 Task: Change the codespaces access in the organization "Mark56771" to "Disabled"."
Action: Mouse moved to (946, 73)
Screenshot: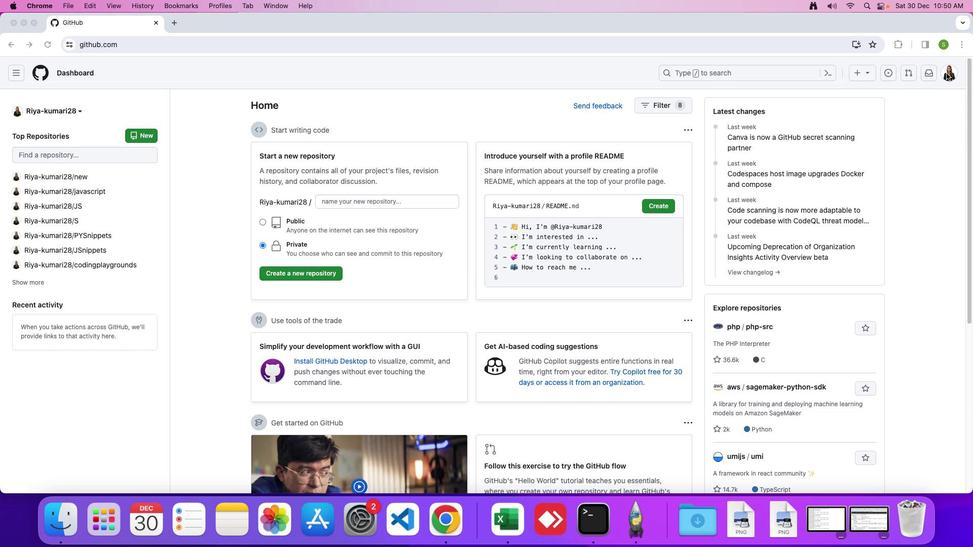 
Action: Mouse pressed left at (946, 73)
Screenshot: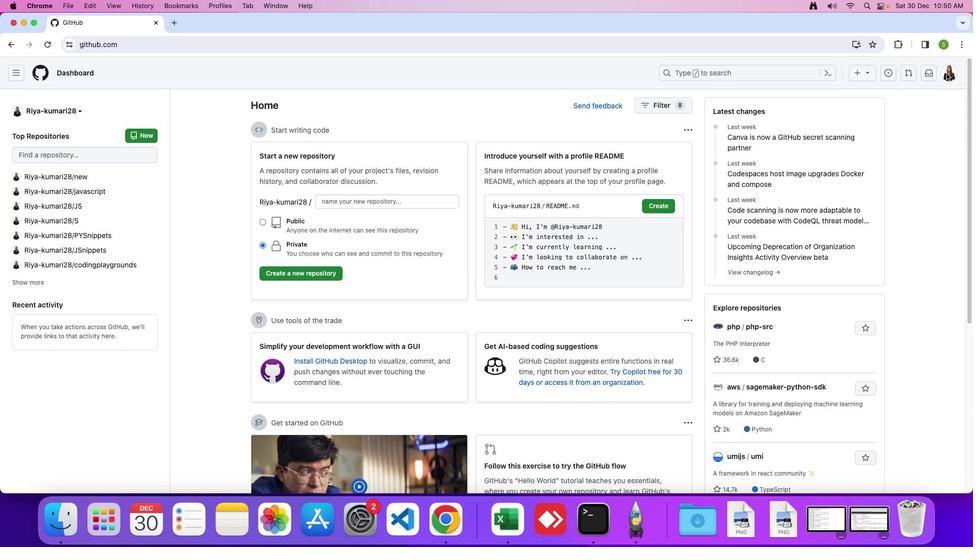 
Action: Mouse moved to (950, 72)
Screenshot: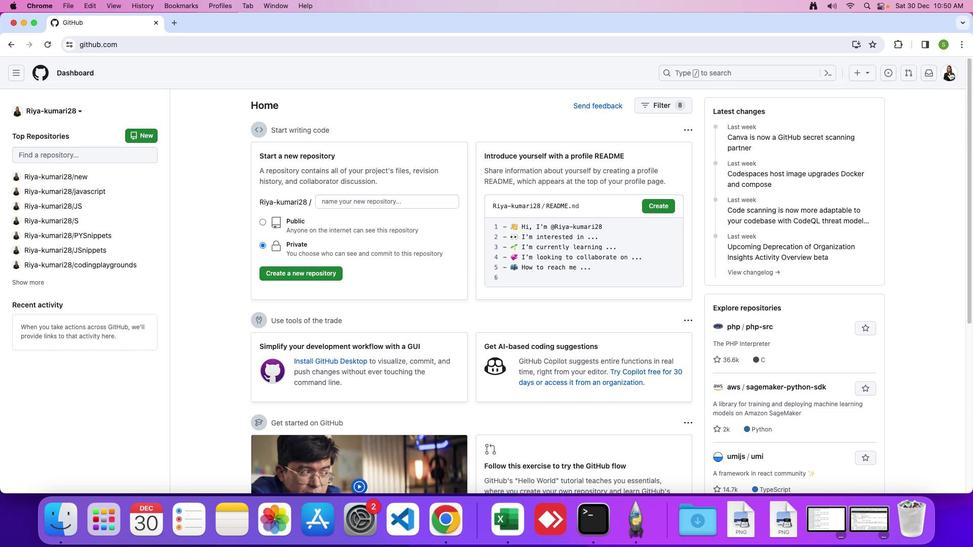 
Action: Mouse pressed left at (950, 72)
Screenshot: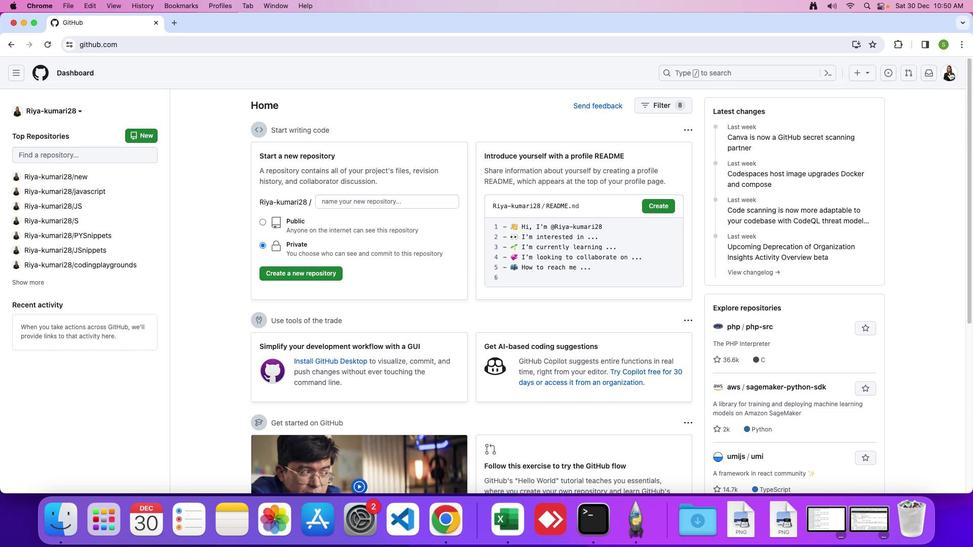 
Action: Mouse moved to (878, 197)
Screenshot: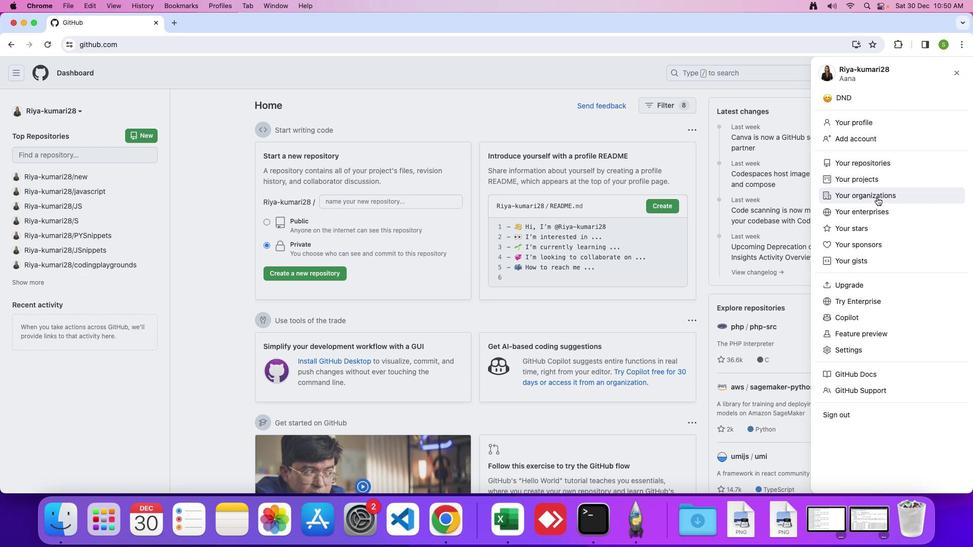 
Action: Mouse pressed left at (878, 197)
Screenshot: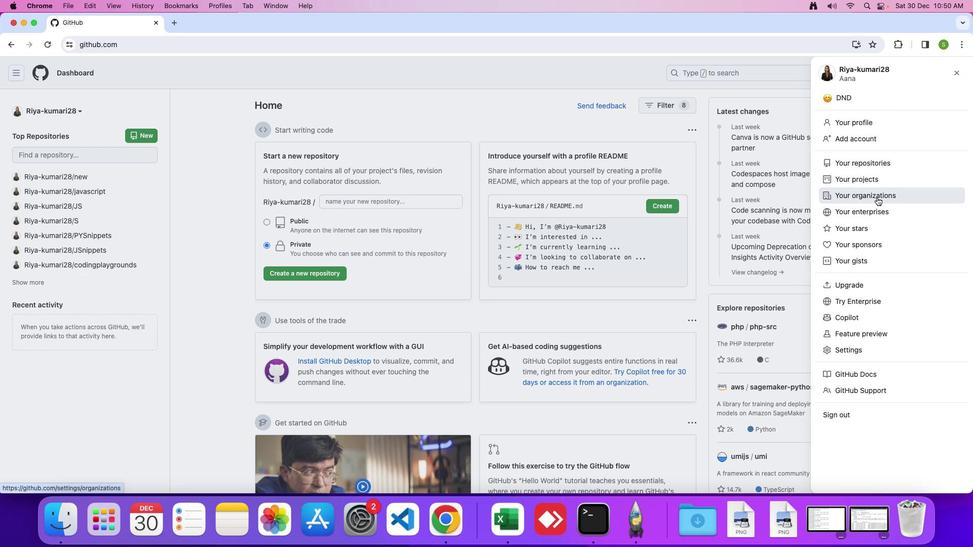 
Action: Mouse moved to (731, 210)
Screenshot: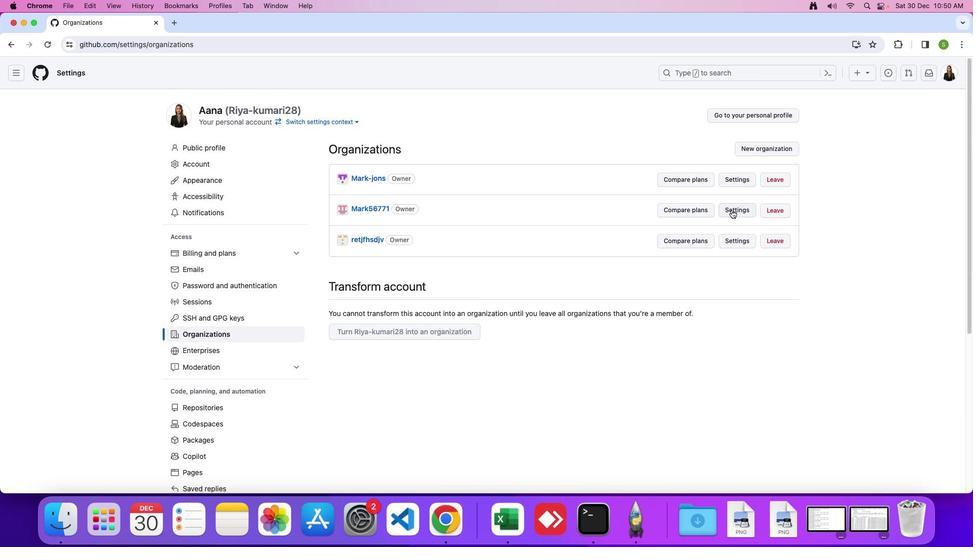 
Action: Mouse pressed left at (731, 210)
Screenshot: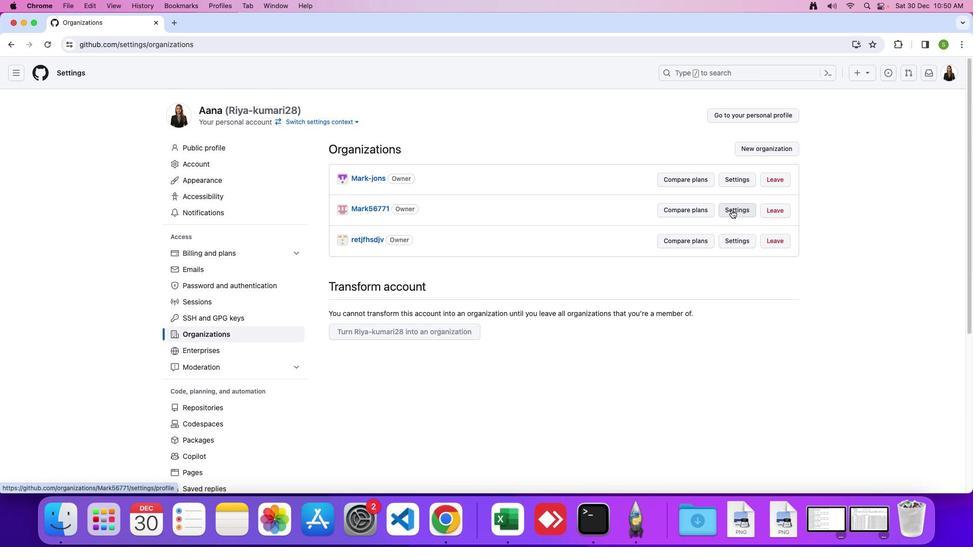 
Action: Mouse moved to (300, 330)
Screenshot: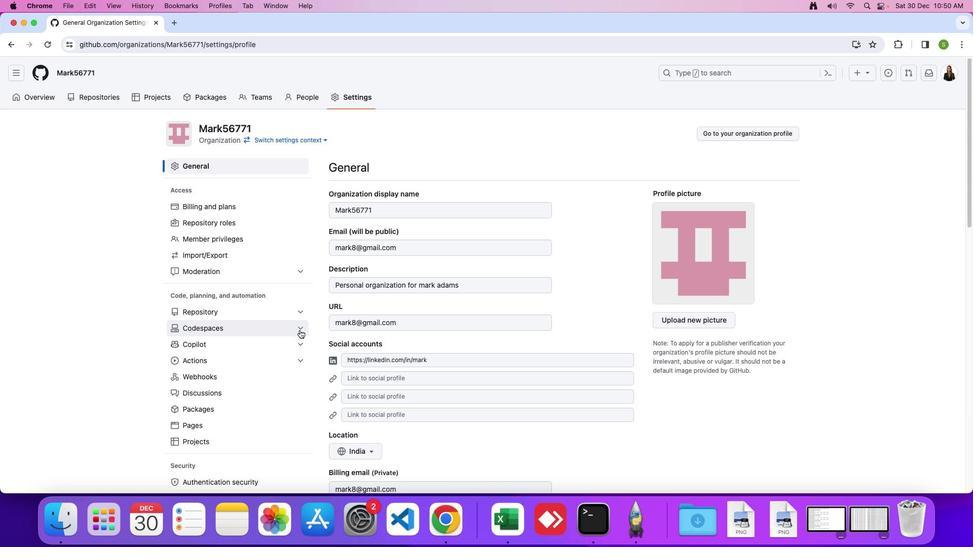 
Action: Mouse pressed left at (300, 330)
Screenshot: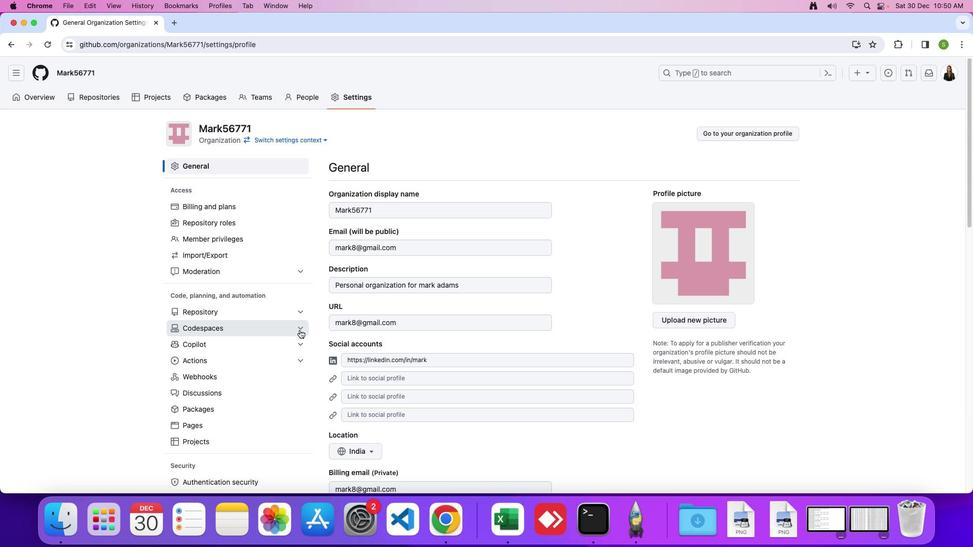 
Action: Mouse moved to (275, 344)
Screenshot: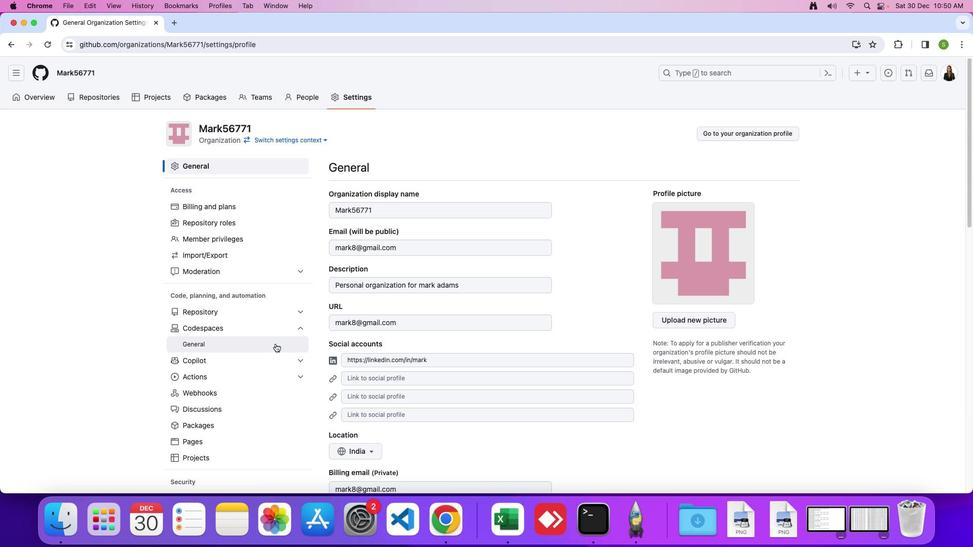 
Action: Mouse pressed left at (275, 344)
Screenshot: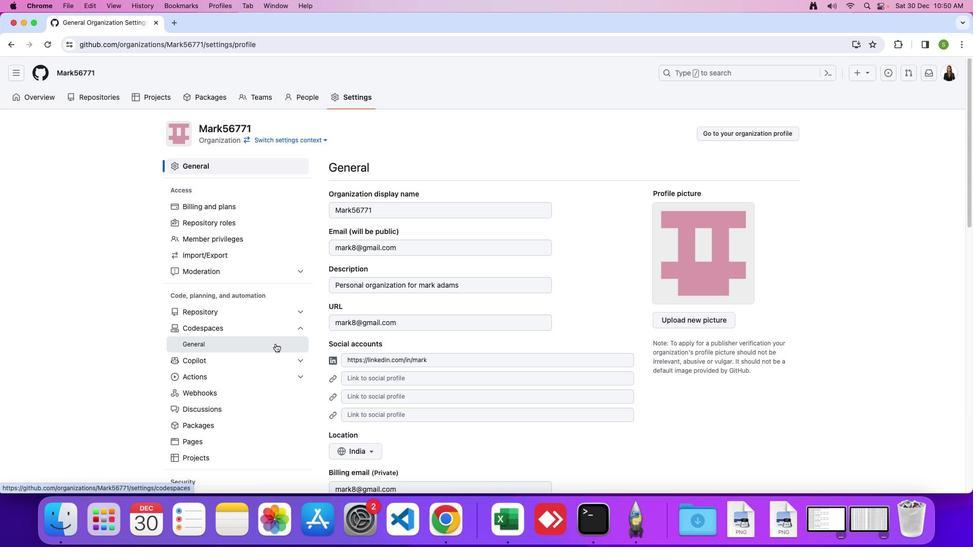 
Action: Mouse moved to (331, 282)
Screenshot: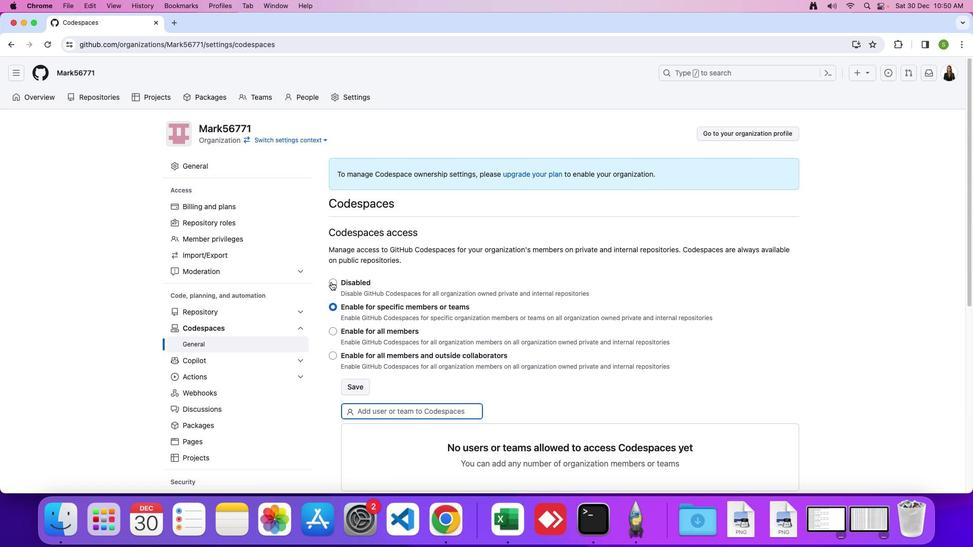 
Action: Mouse pressed left at (331, 282)
Screenshot: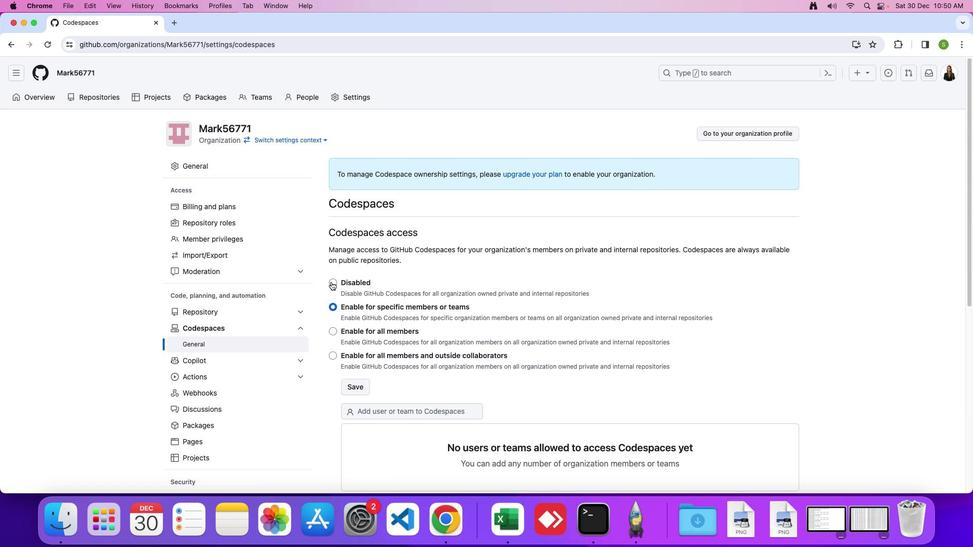 
Action: Mouse moved to (351, 384)
Screenshot: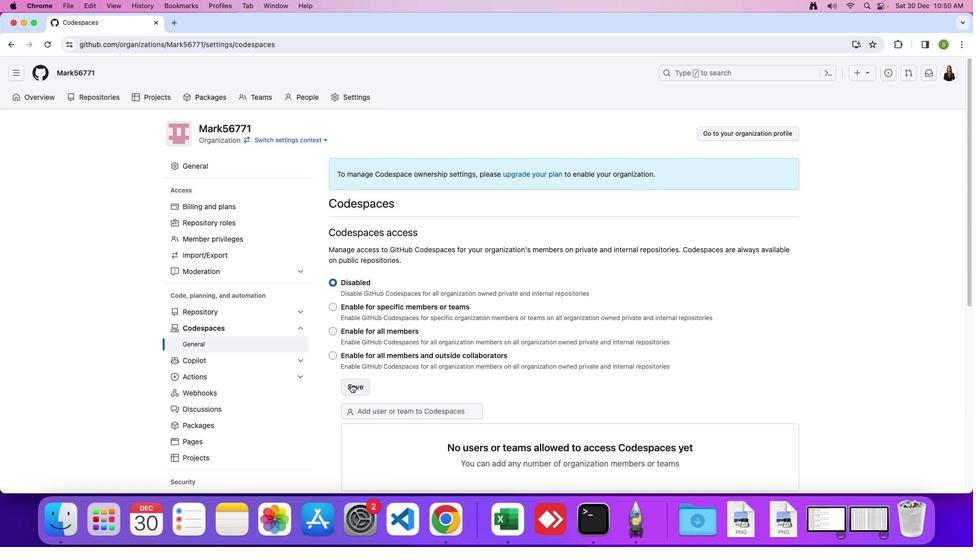 
Action: Mouse pressed left at (351, 384)
Screenshot: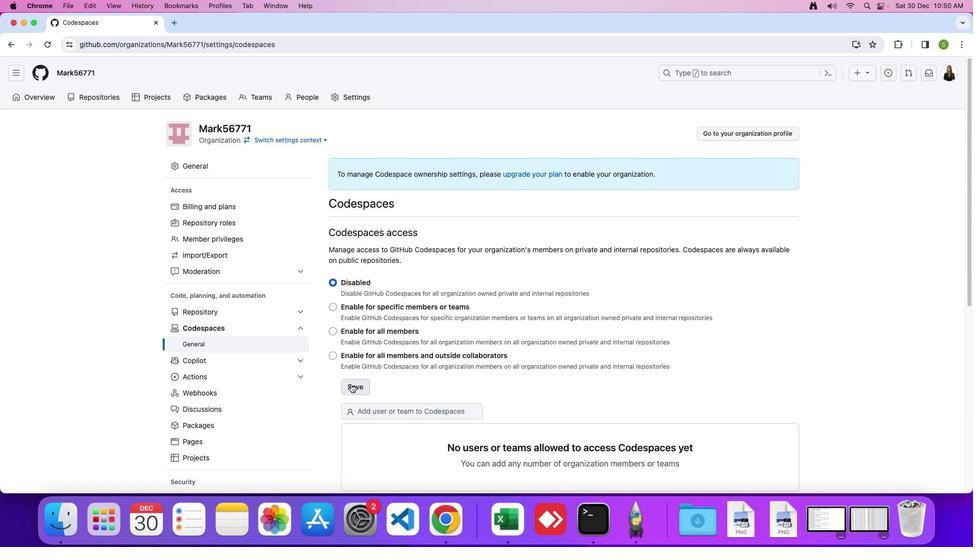 
